 Task: Add Wild Planet Wild Tuna Pasta Salad to the cart.
Action: Mouse pressed left at (15, 109)
Screenshot: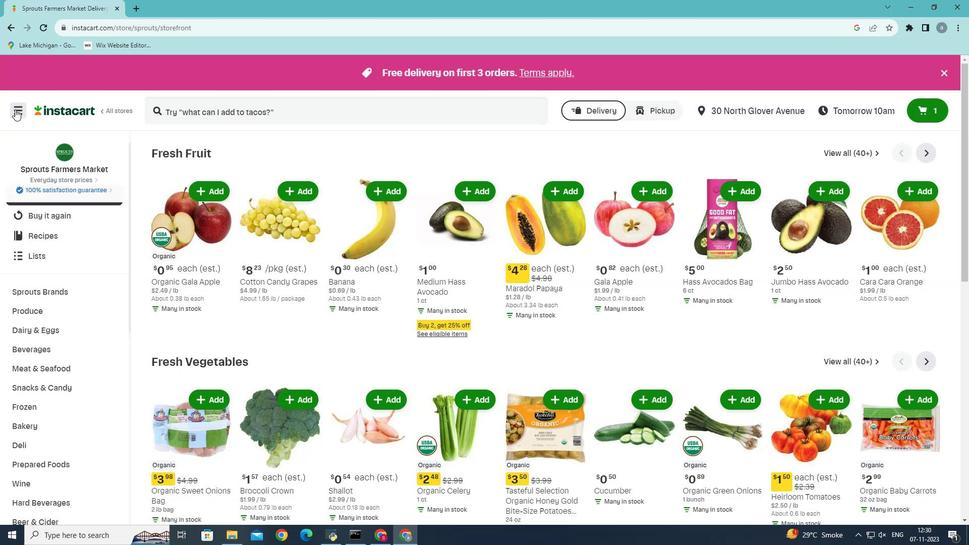
Action: Mouse moved to (37, 276)
Screenshot: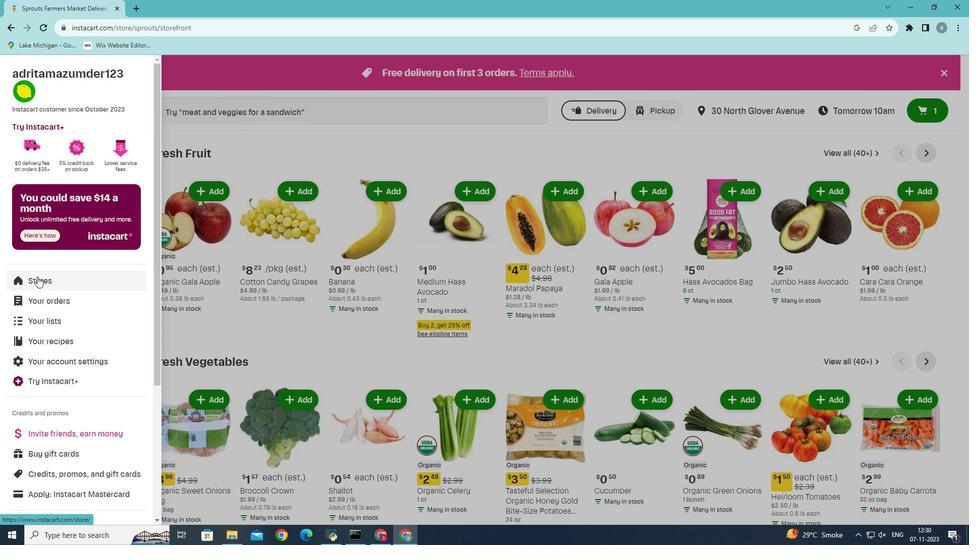 
Action: Mouse pressed left at (37, 276)
Screenshot: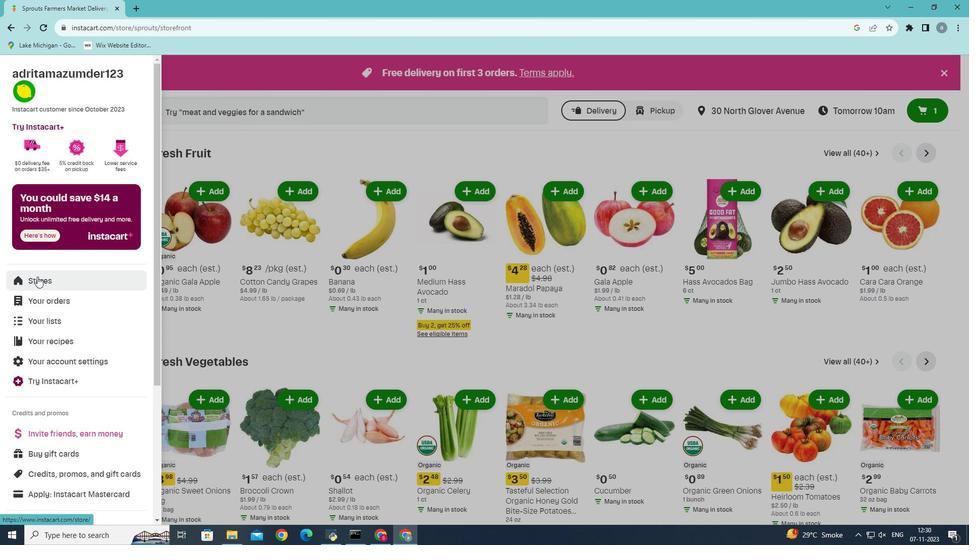 
Action: Mouse moved to (228, 105)
Screenshot: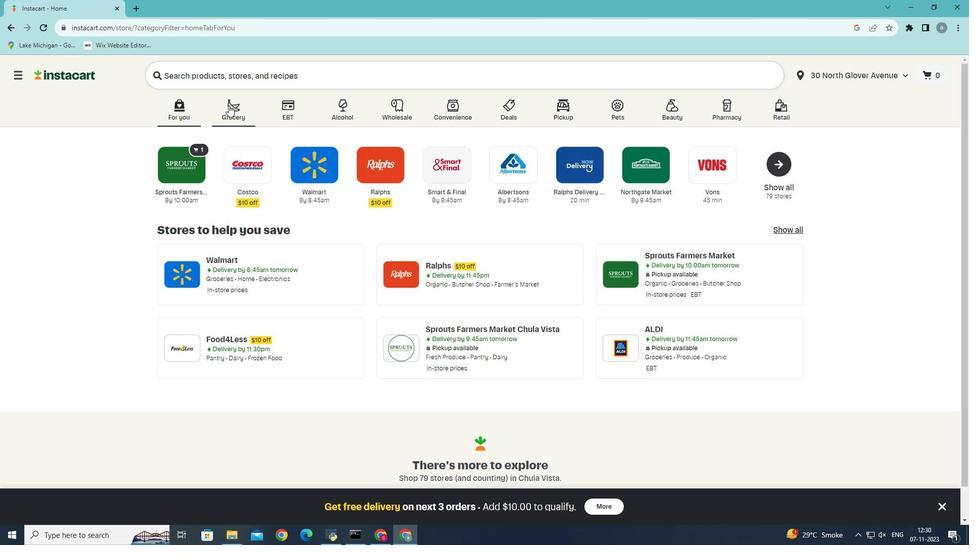 
Action: Mouse pressed left at (228, 105)
Screenshot: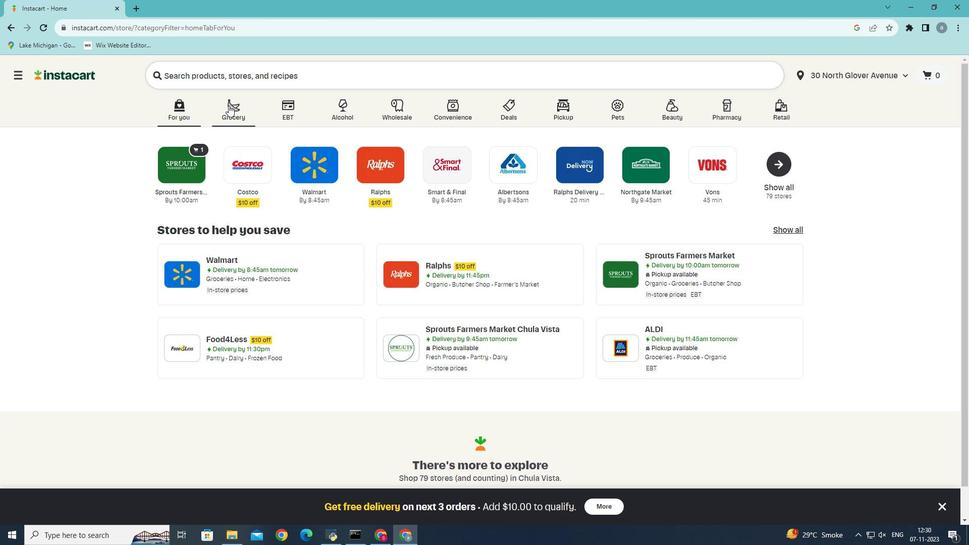 
Action: Mouse moved to (246, 303)
Screenshot: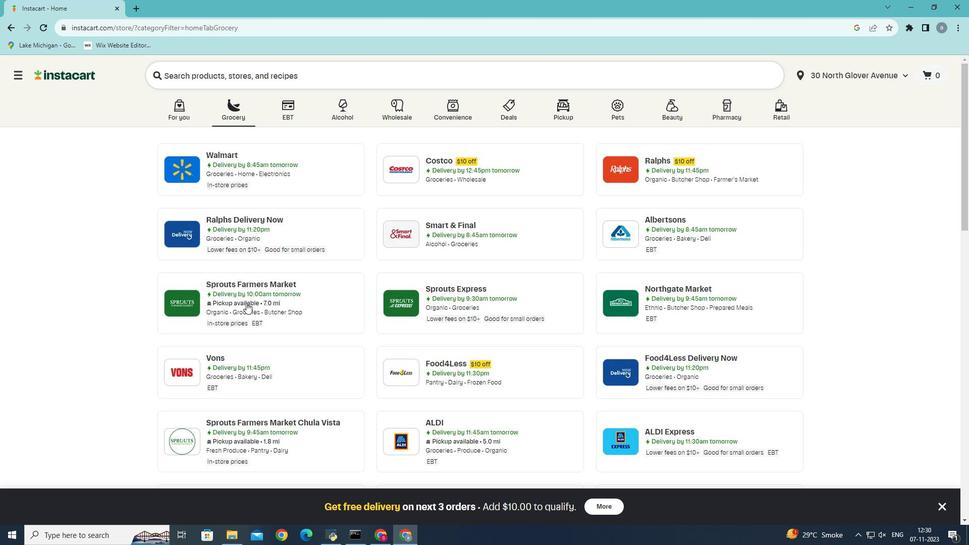 
Action: Mouse pressed left at (246, 303)
Screenshot: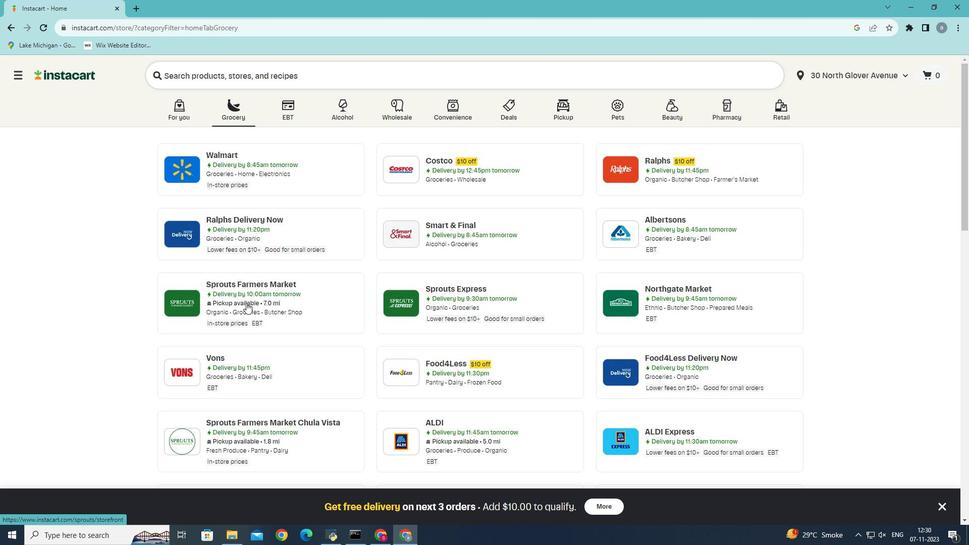 
Action: Mouse moved to (30, 419)
Screenshot: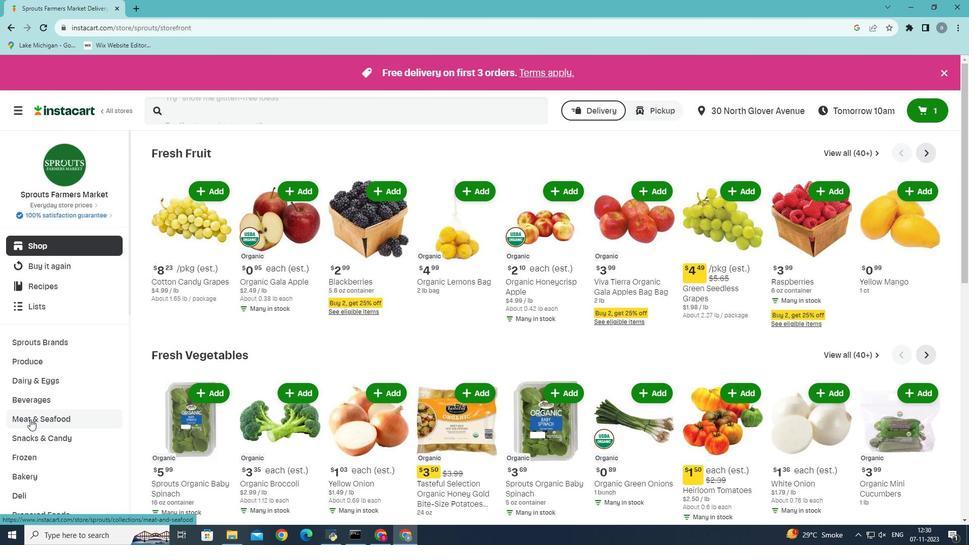 
Action: Mouse scrolled (30, 418) with delta (0, 0)
Screenshot: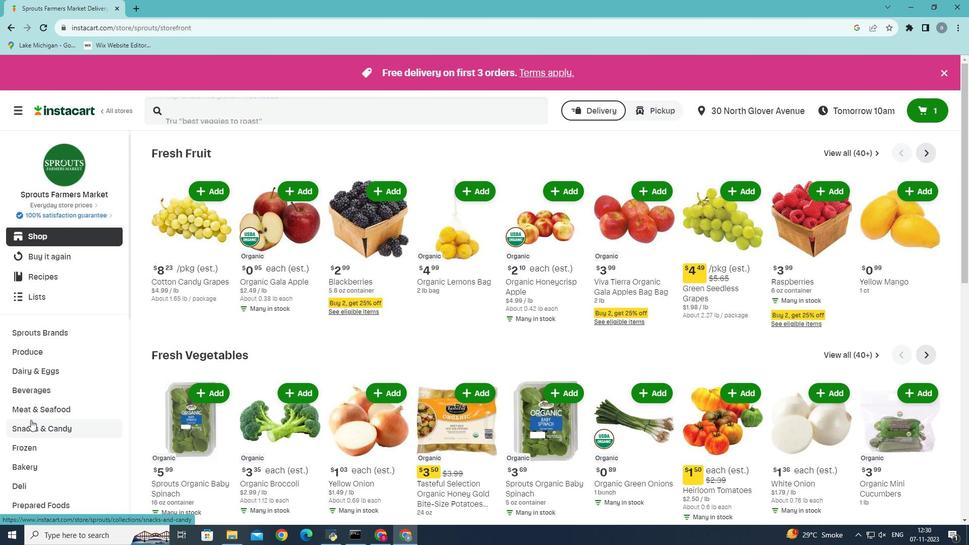 
Action: Mouse moved to (13, 469)
Screenshot: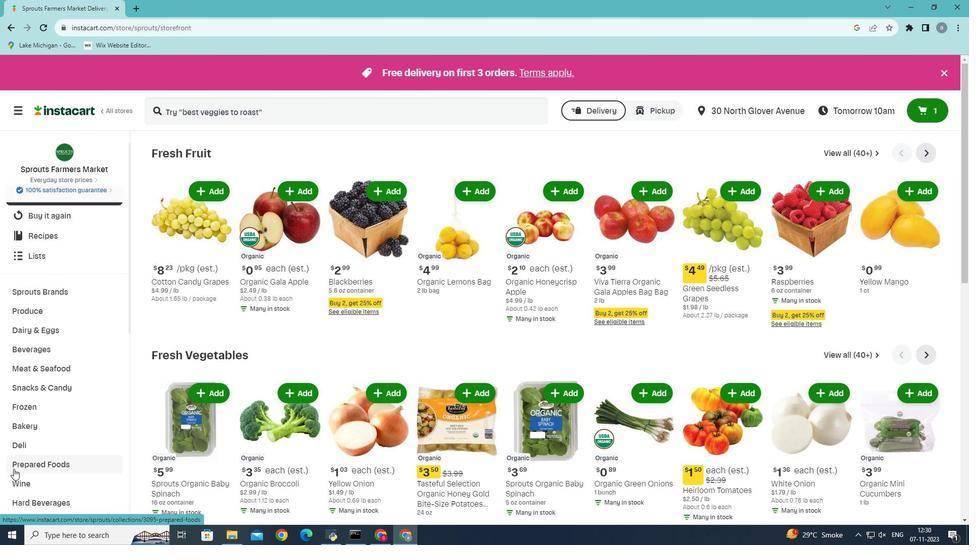 
Action: Mouse pressed left at (13, 469)
Screenshot: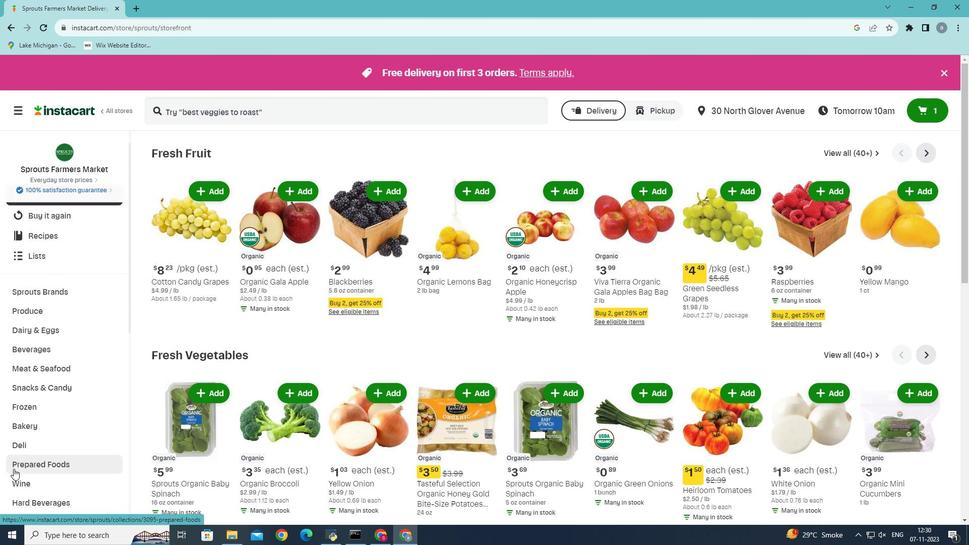 
Action: Mouse moved to (543, 176)
Screenshot: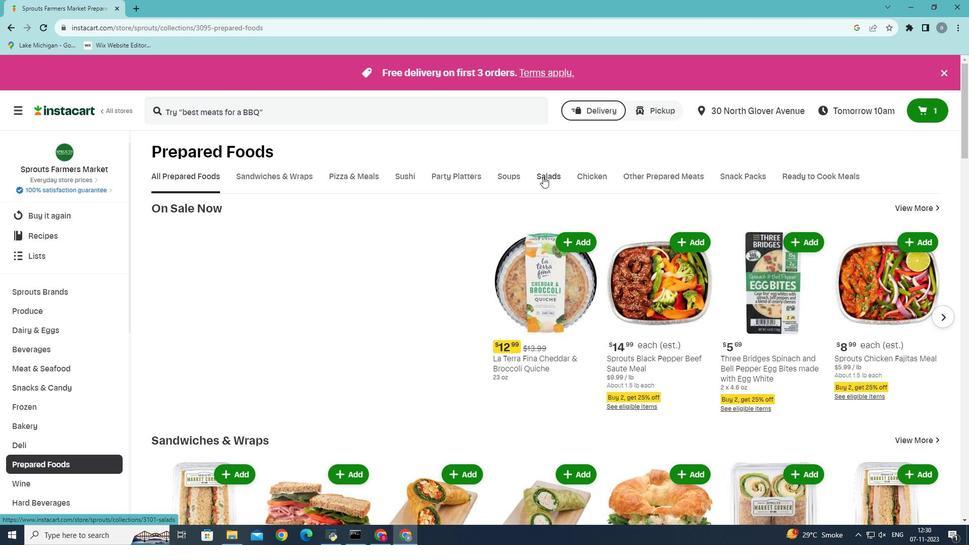 
Action: Mouse pressed left at (543, 176)
Screenshot: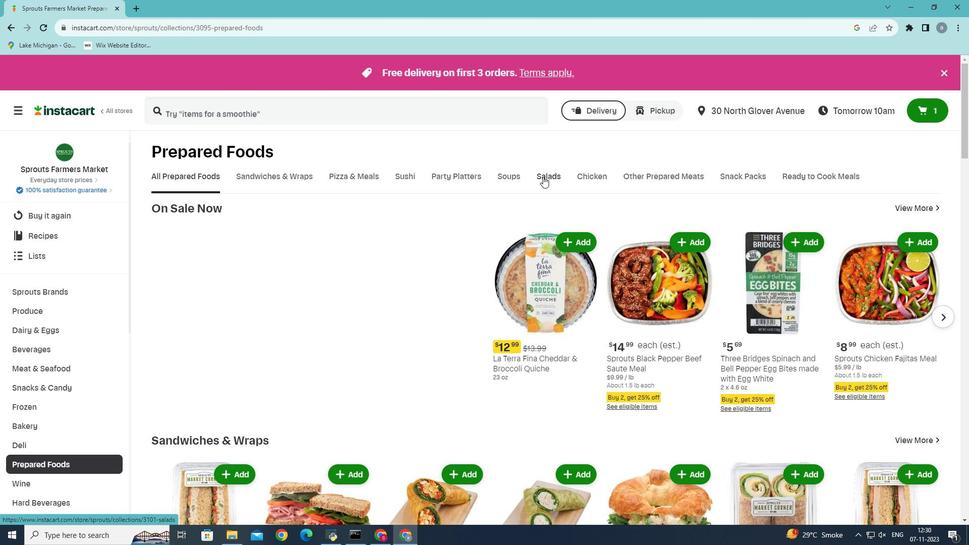 
Action: Mouse moved to (253, 225)
Screenshot: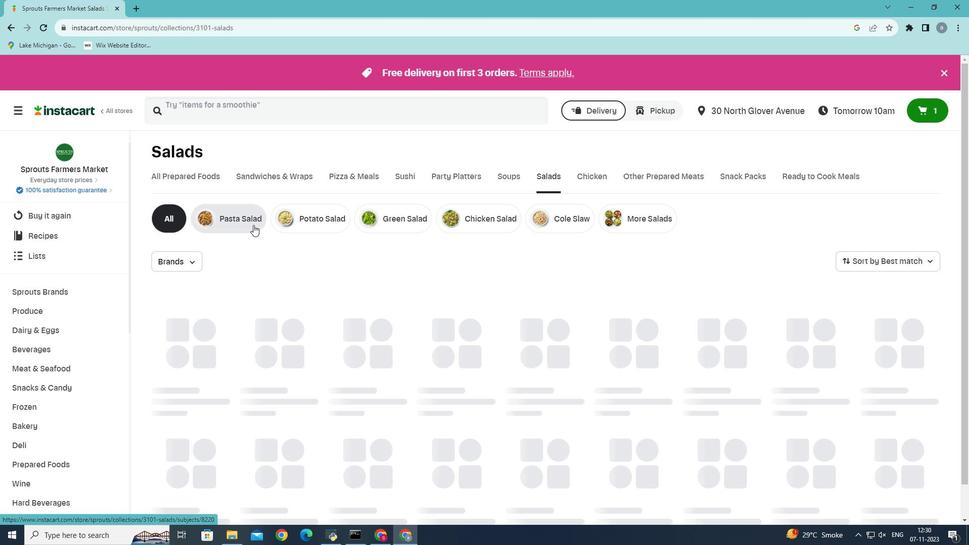 
Action: Mouse pressed left at (253, 225)
Screenshot: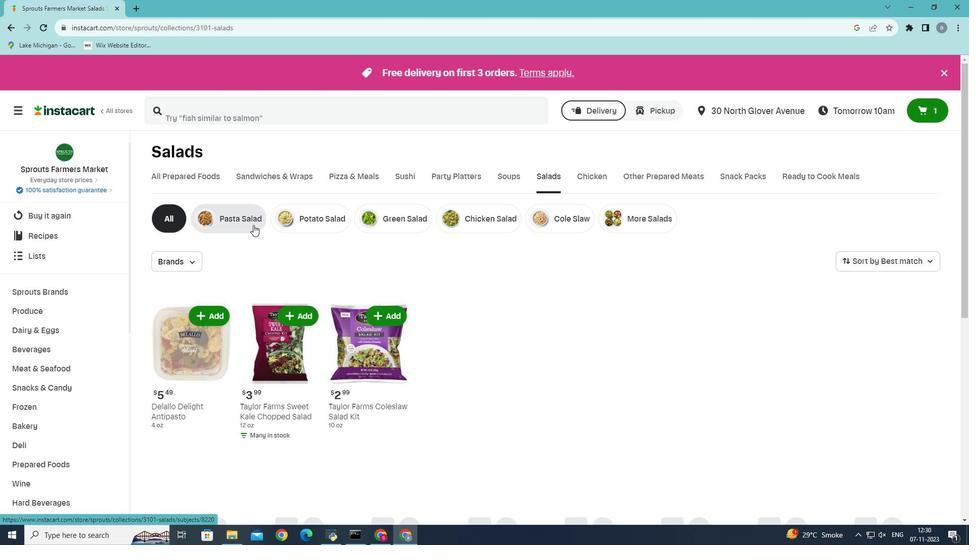 
Action: Mouse moved to (384, 317)
Screenshot: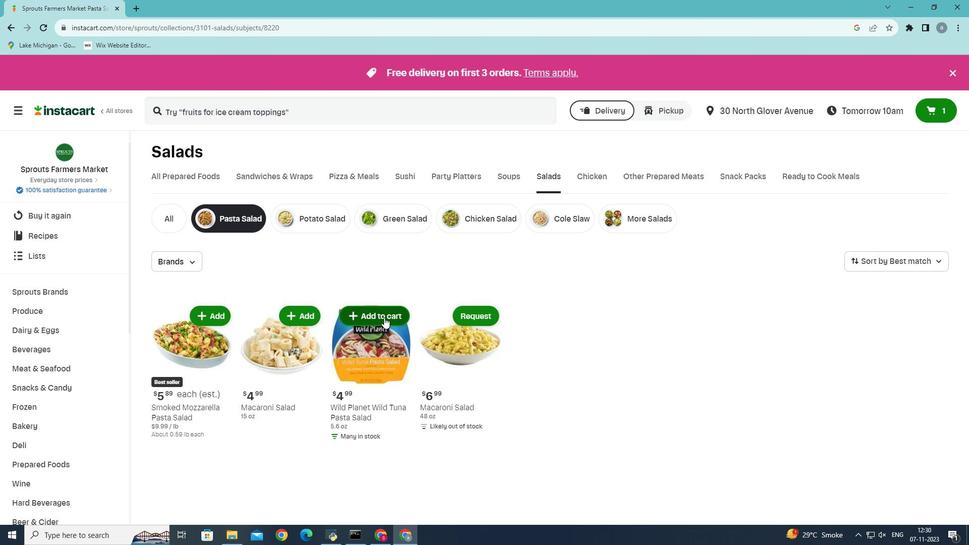 
Action: Mouse pressed left at (384, 317)
Screenshot: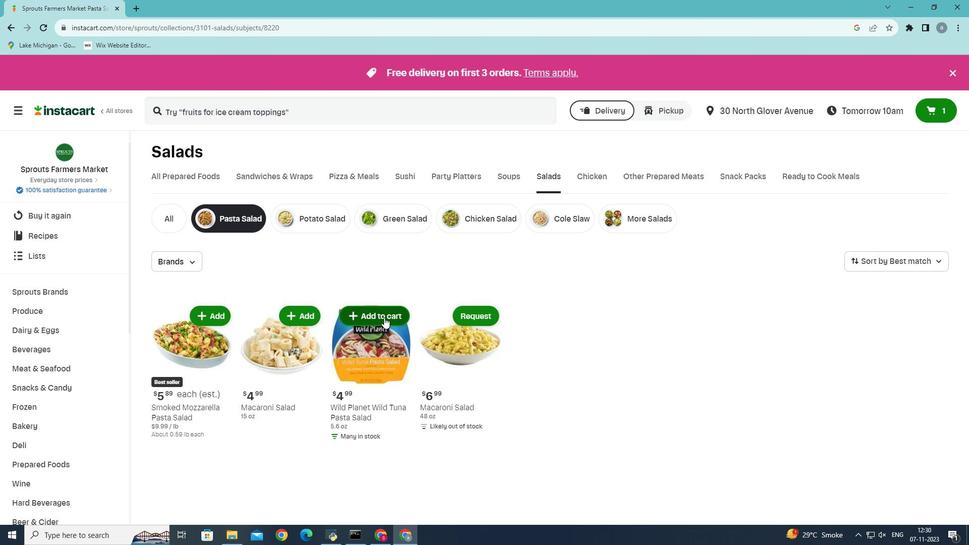 
Action: Mouse moved to (384, 316)
Screenshot: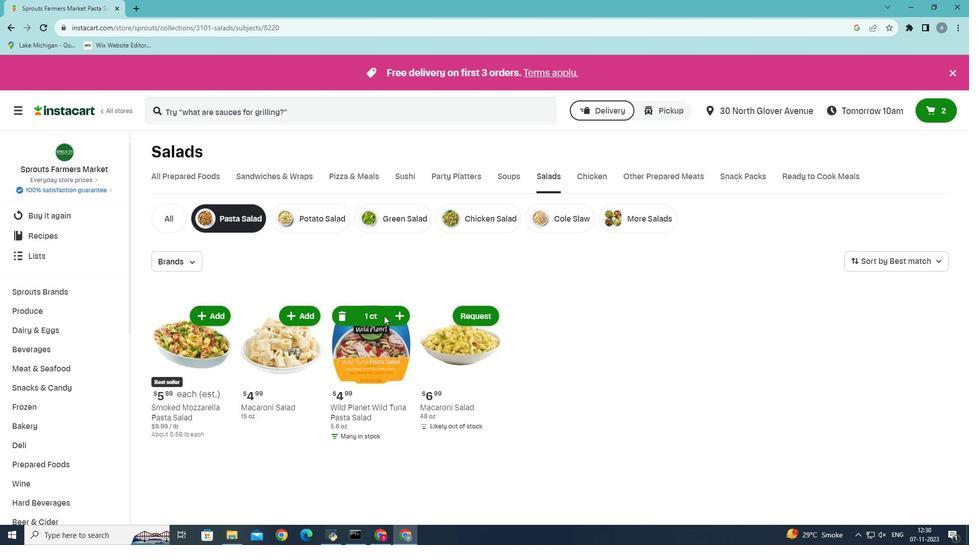 
